 Task: Check the percentage active listings of cul de sac in the last 1 year.
Action: Mouse moved to (747, 176)
Screenshot: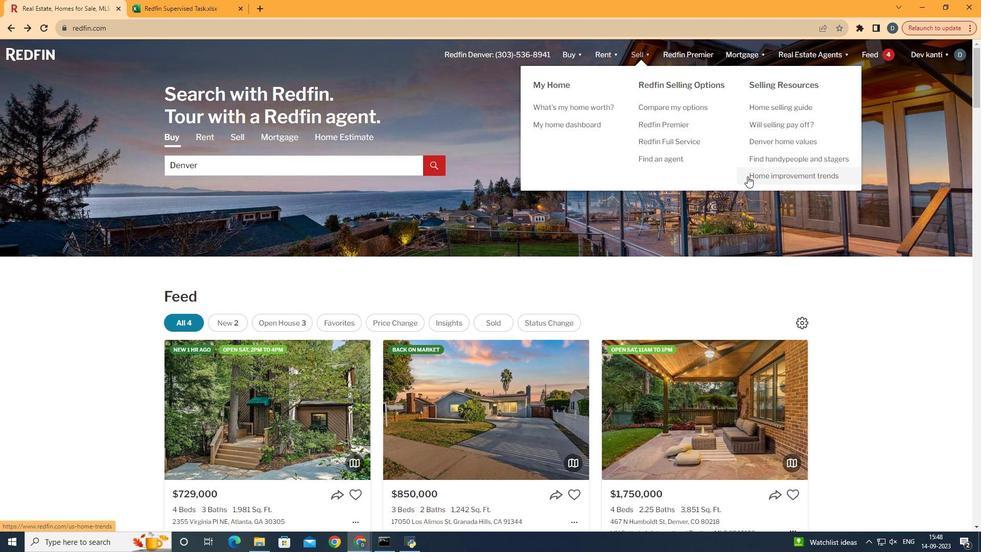 
Action: Mouse pressed left at (747, 176)
Screenshot: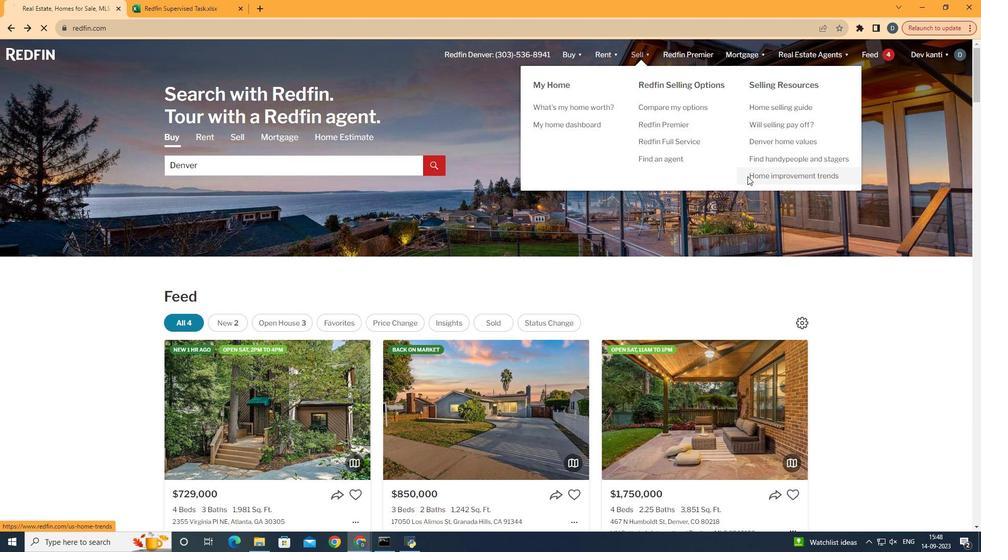 
Action: Mouse moved to (236, 202)
Screenshot: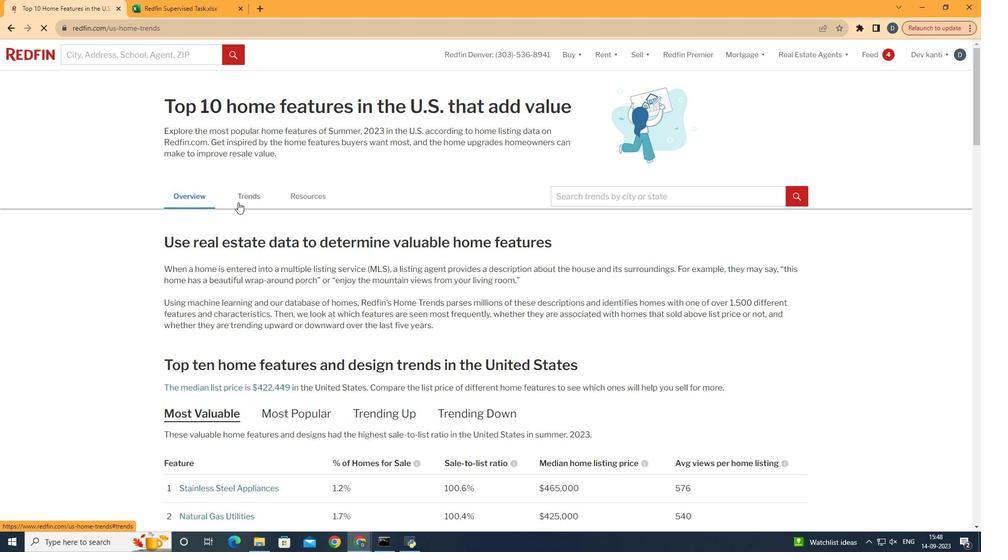 
Action: Mouse pressed left at (236, 202)
Screenshot: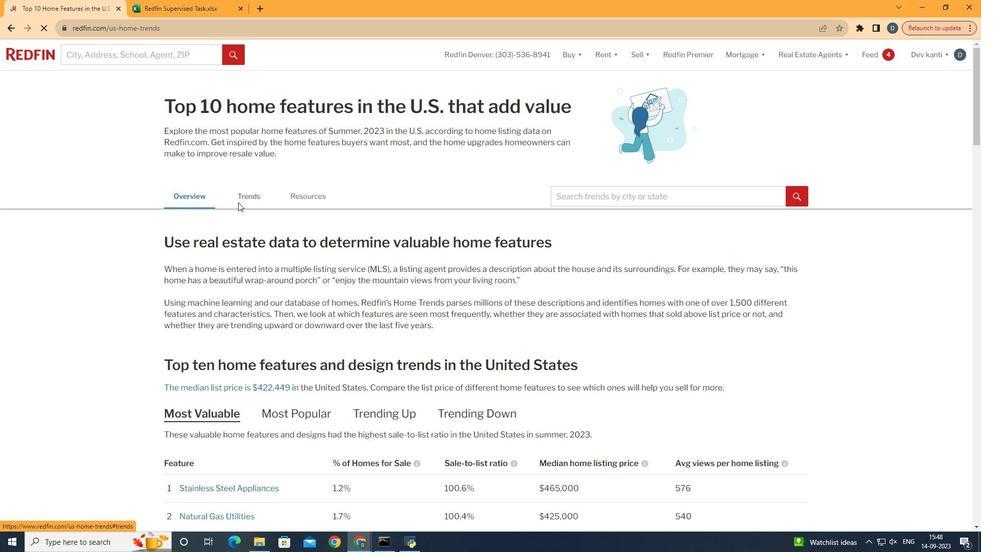 
Action: Mouse moved to (238, 201)
Screenshot: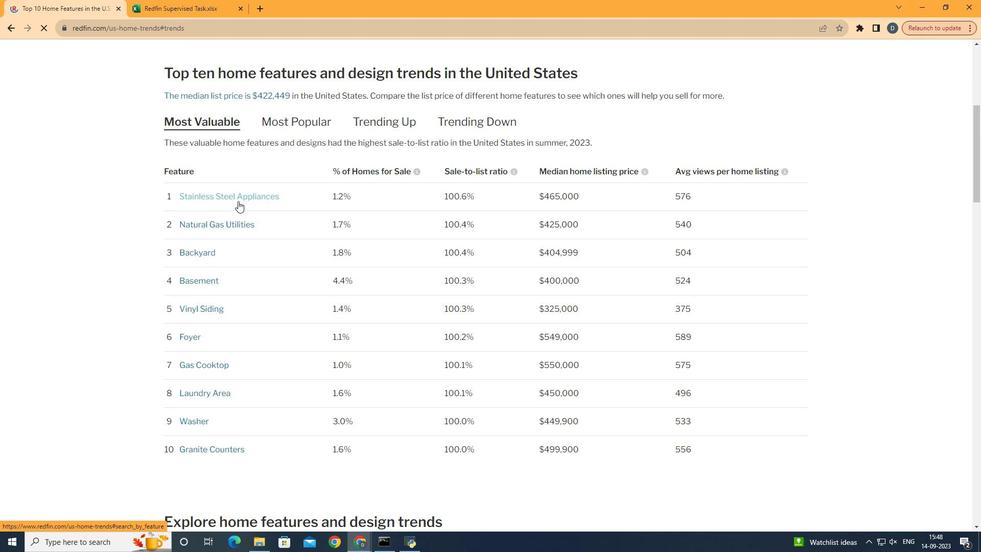 
Action: Mouse scrolled (238, 200) with delta (0, 0)
Screenshot: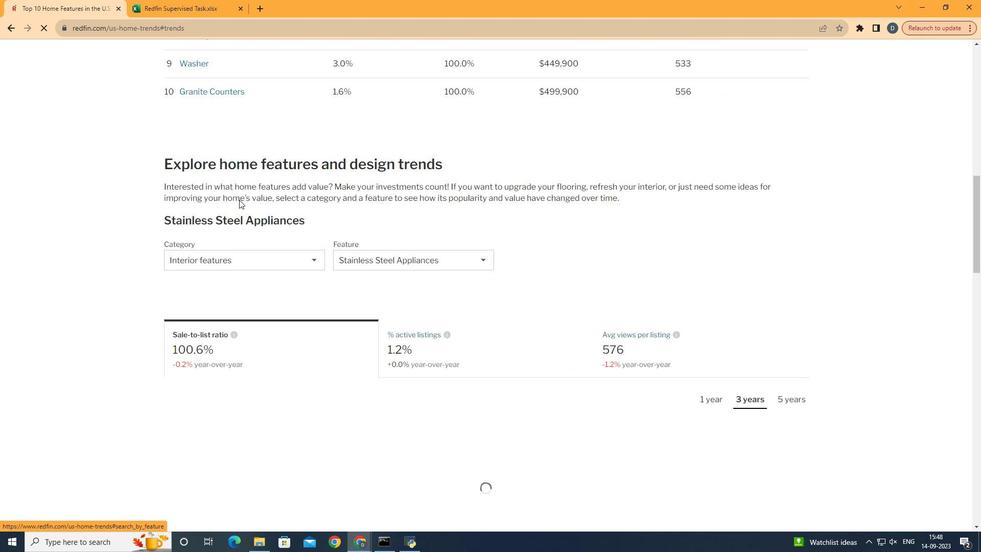 
Action: Mouse scrolled (238, 200) with delta (0, 0)
Screenshot: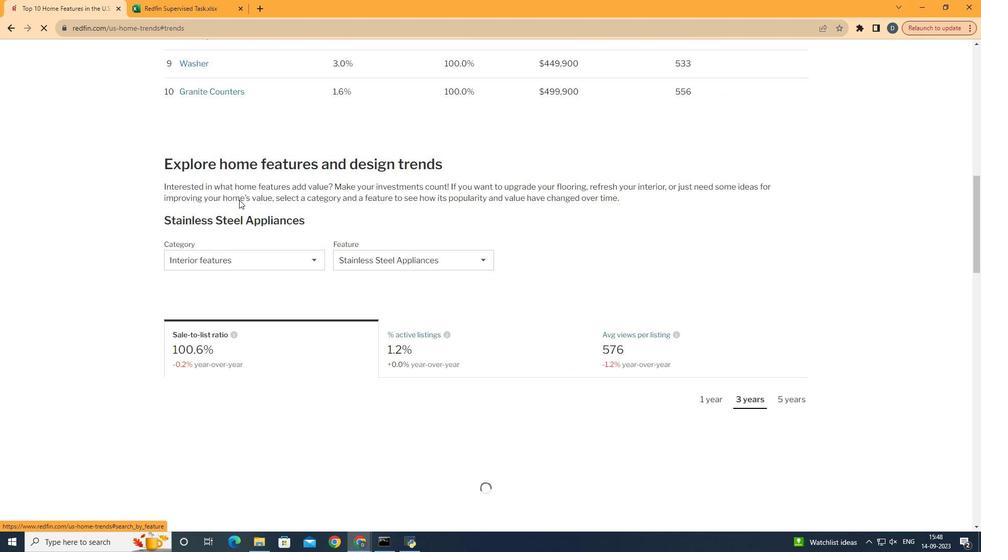 
Action: Mouse scrolled (238, 200) with delta (0, 0)
Screenshot: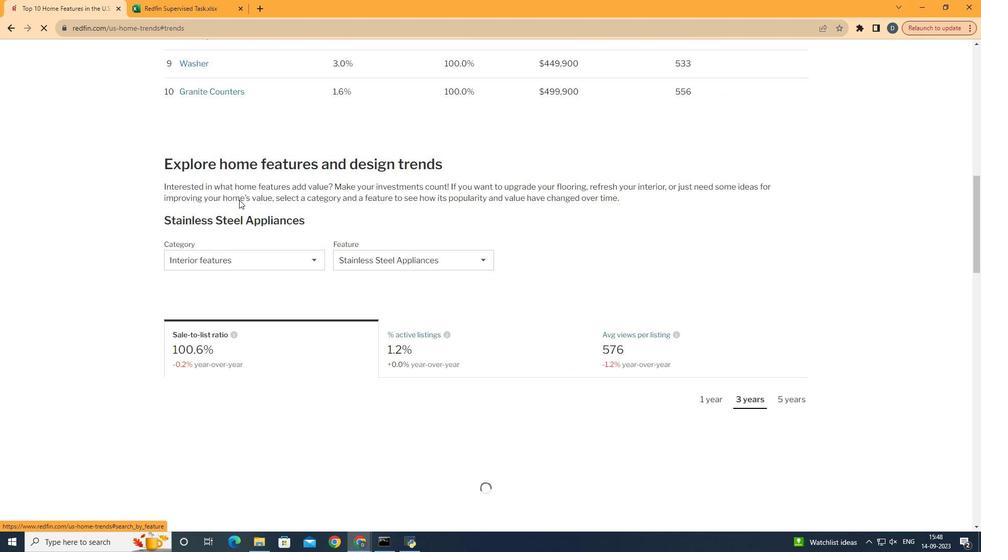 
Action: Mouse scrolled (238, 200) with delta (0, 0)
Screenshot: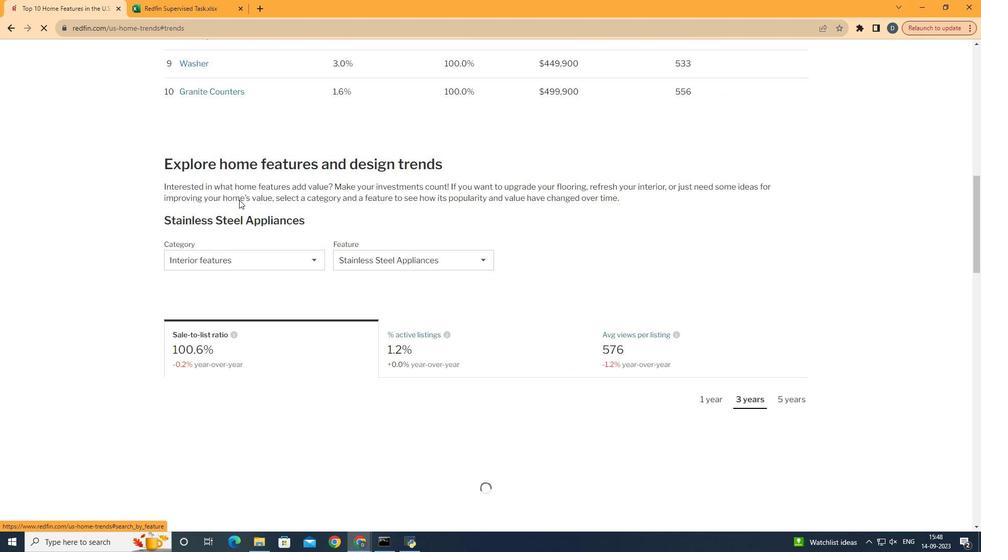 
Action: Mouse scrolled (238, 200) with delta (0, 0)
Screenshot: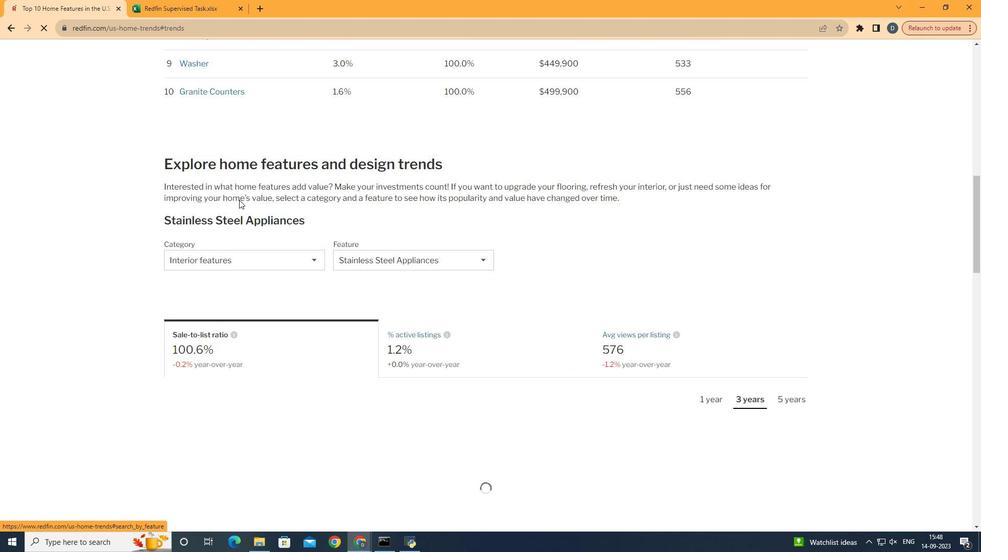 
Action: Mouse scrolled (238, 200) with delta (0, 0)
Screenshot: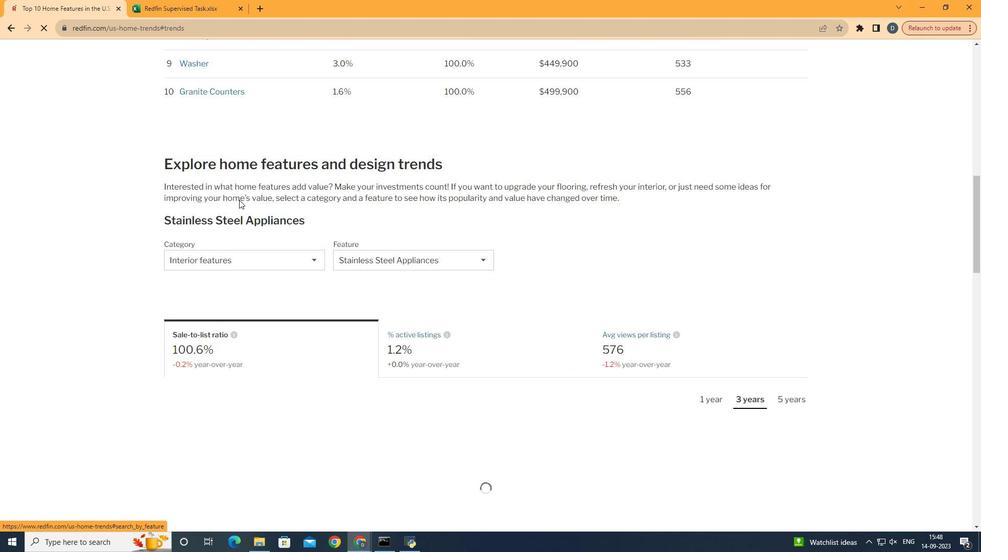 
Action: Mouse moved to (238, 200)
Screenshot: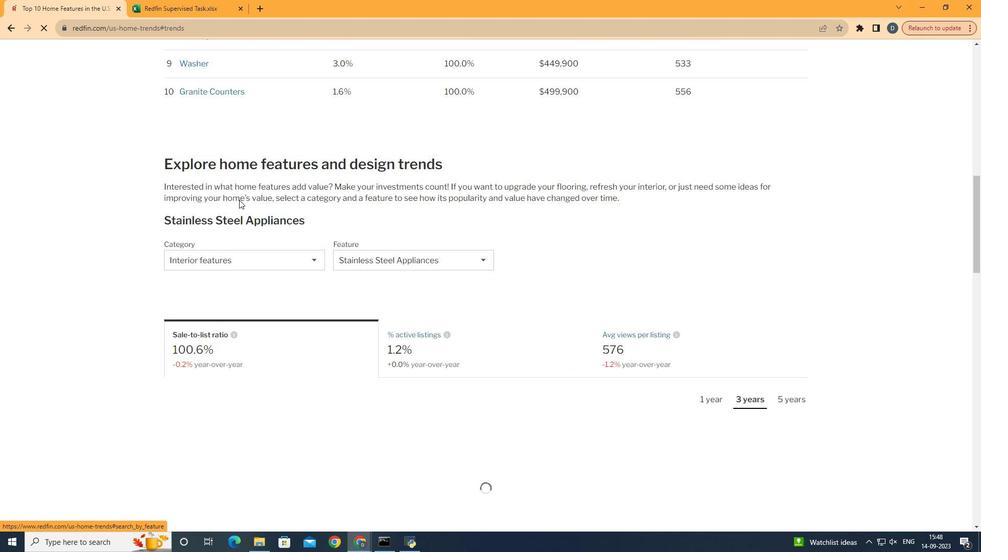 
Action: Mouse scrolled (238, 200) with delta (0, 0)
Screenshot: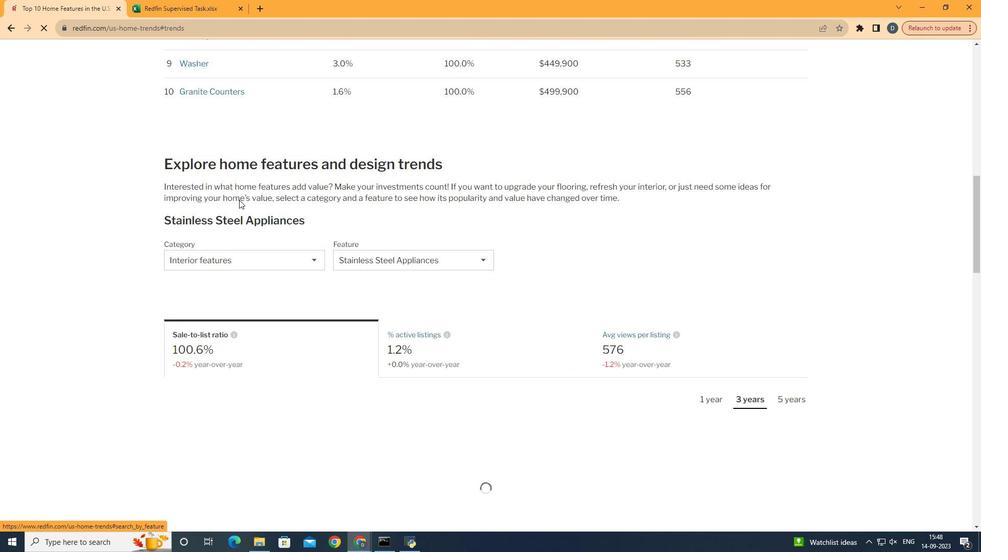 
Action: Mouse moved to (242, 200)
Screenshot: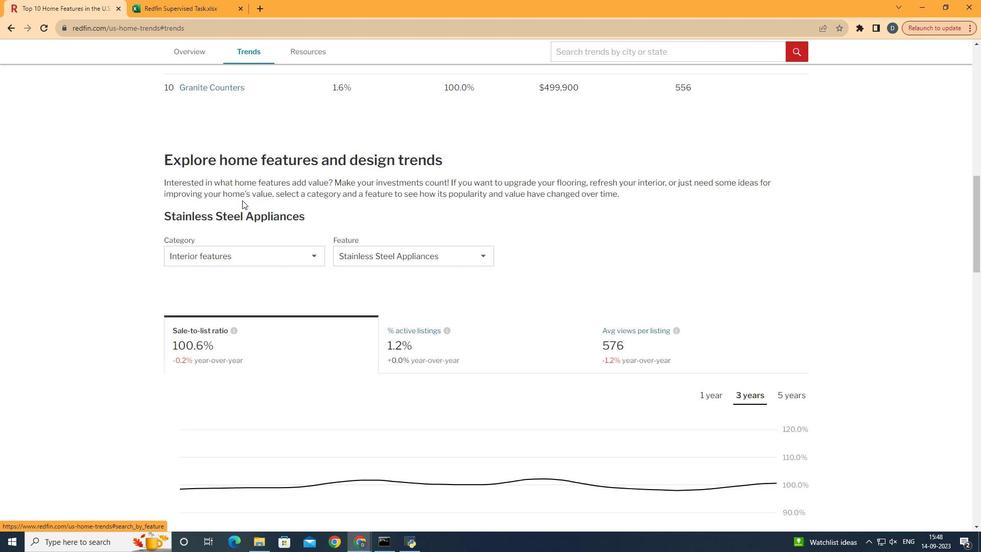 
Action: Mouse scrolled (242, 199) with delta (0, 0)
Screenshot: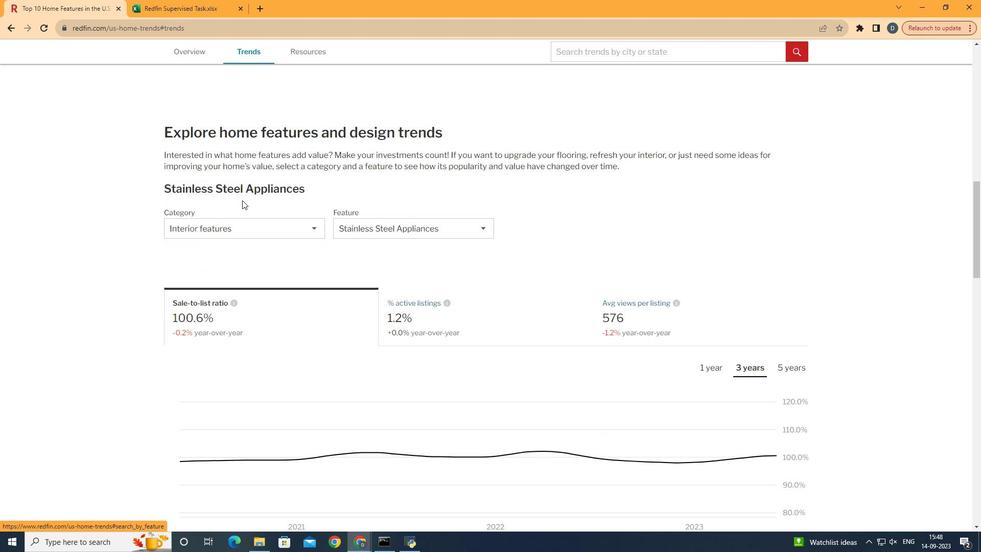 
Action: Mouse scrolled (242, 199) with delta (0, 0)
Screenshot: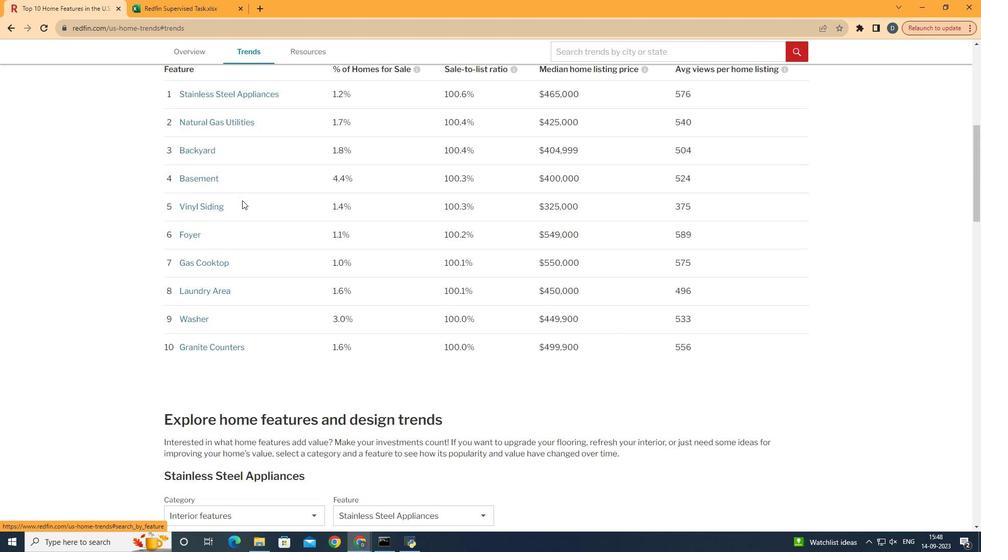 
Action: Mouse moved to (284, 245)
Screenshot: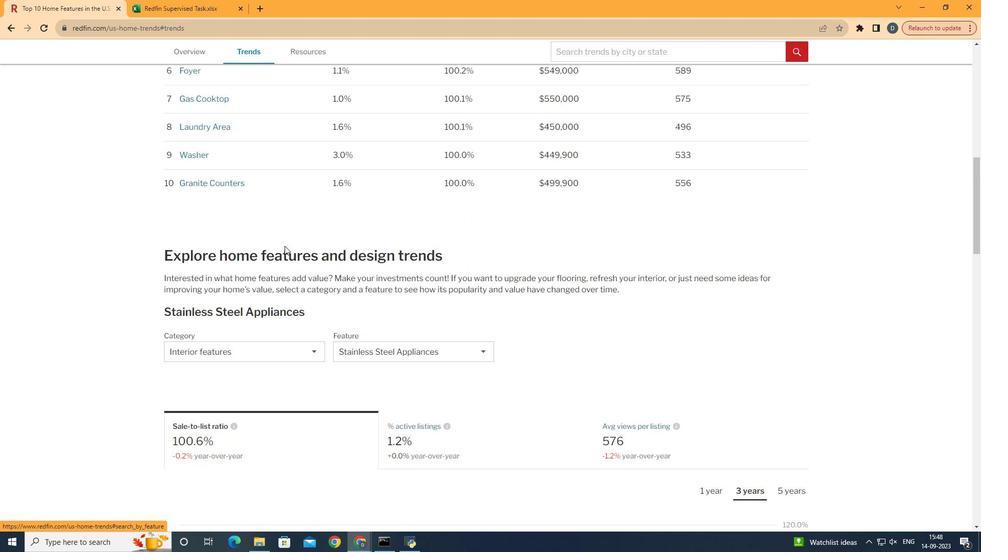 
Action: Mouse scrolled (284, 245) with delta (0, 0)
Screenshot: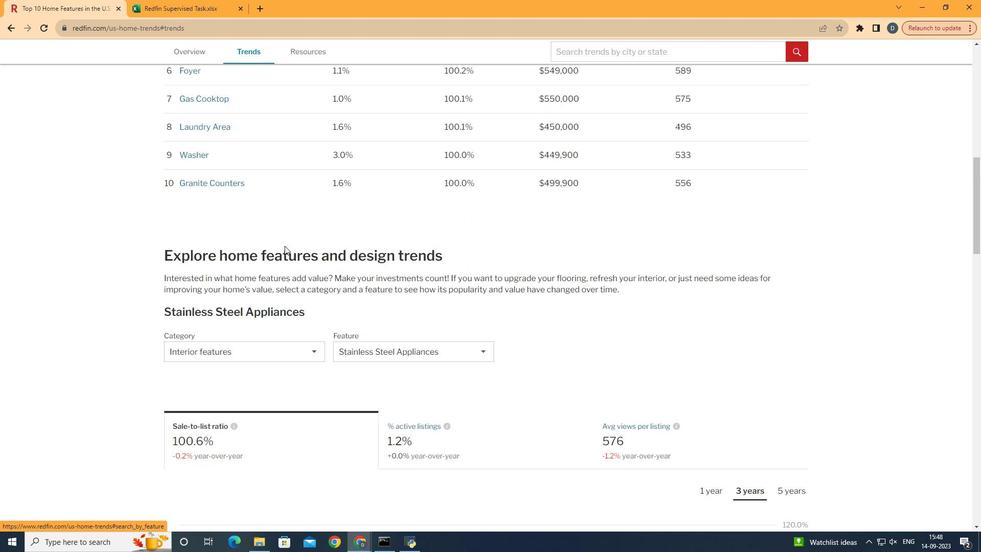 
Action: Mouse scrolled (284, 245) with delta (0, 0)
Screenshot: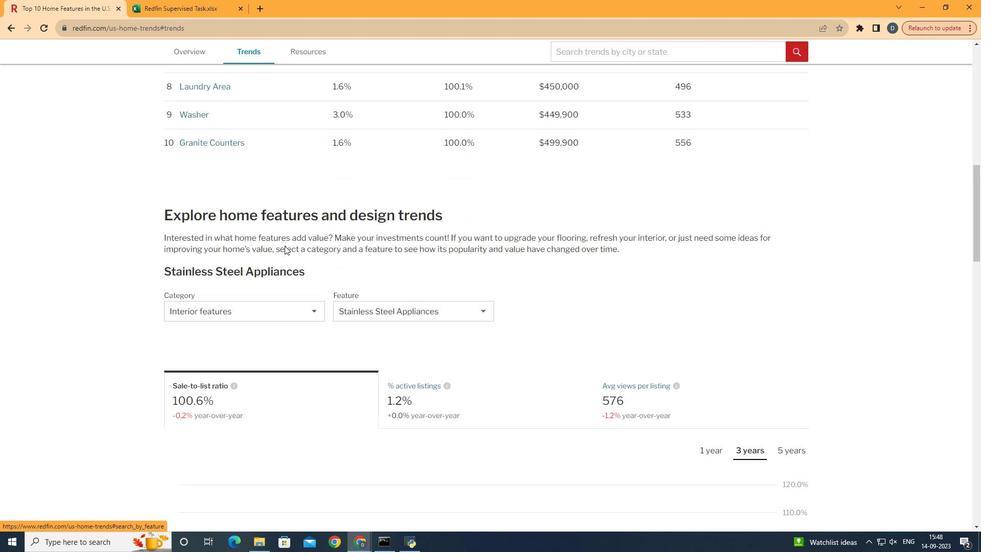 
Action: Mouse scrolled (284, 245) with delta (0, 0)
Screenshot: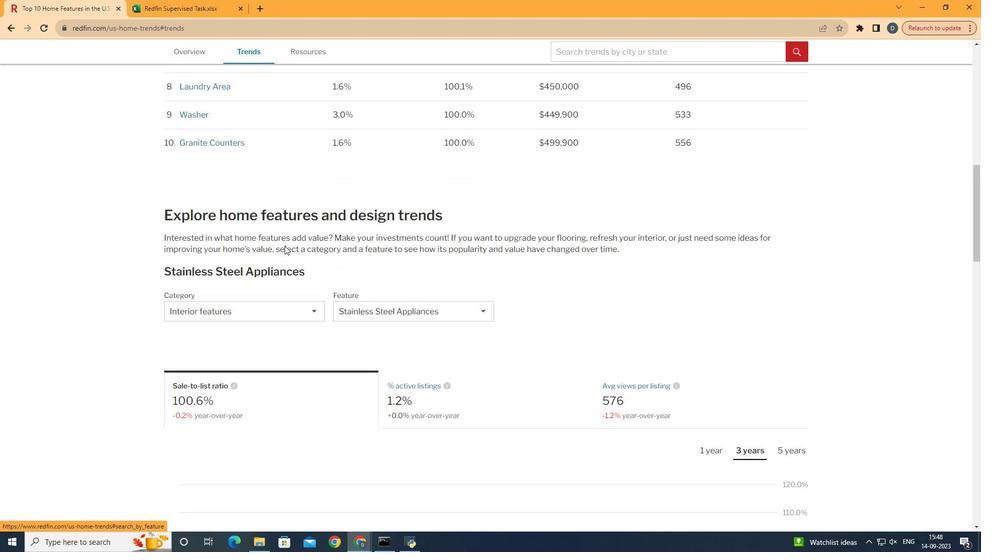 
Action: Mouse scrolled (284, 245) with delta (0, 0)
Screenshot: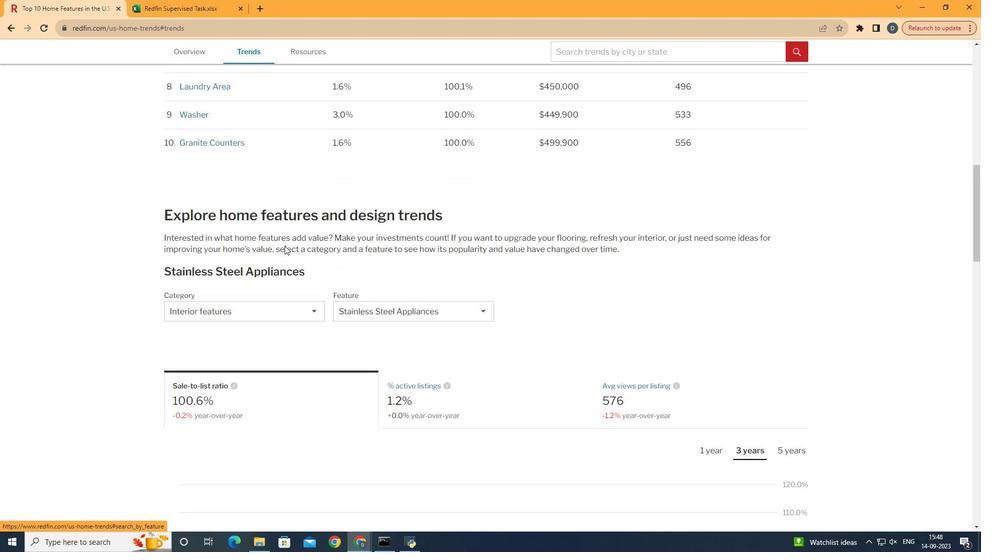 
Action: Mouse scrolled (284, 245) with delta (0, 0)
Screenshot: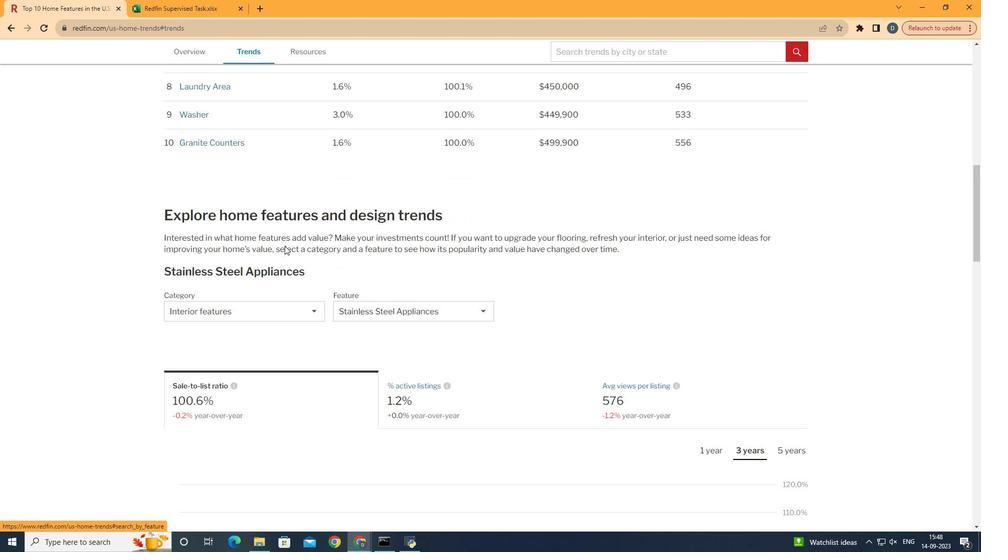 
Action: Mouse scrolled (284, 245) with delta (0, 0)
Screenshot: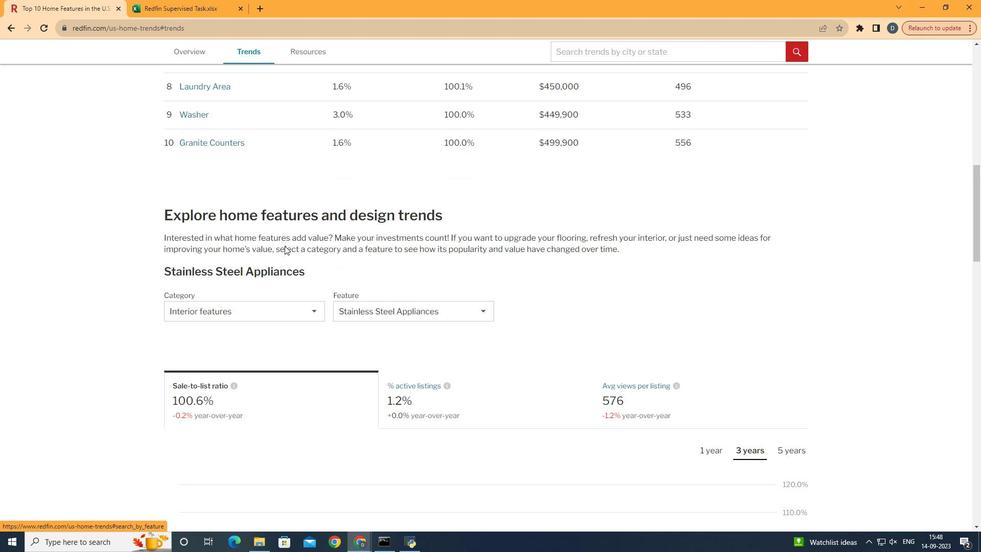 
Action: Mouse moved to (284, 309)
Screenshot: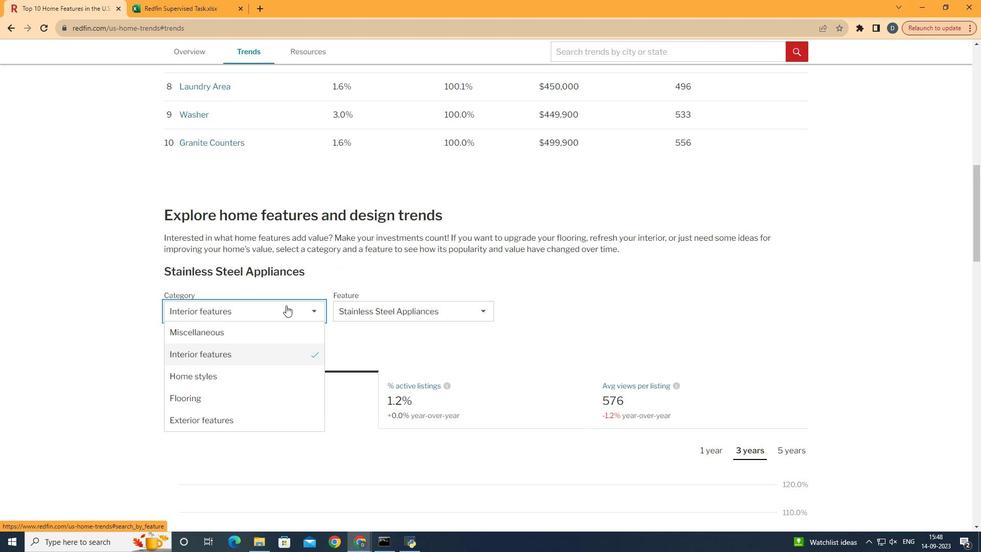 
Action: Mouse pressed left at (284, 309)
Screenshot: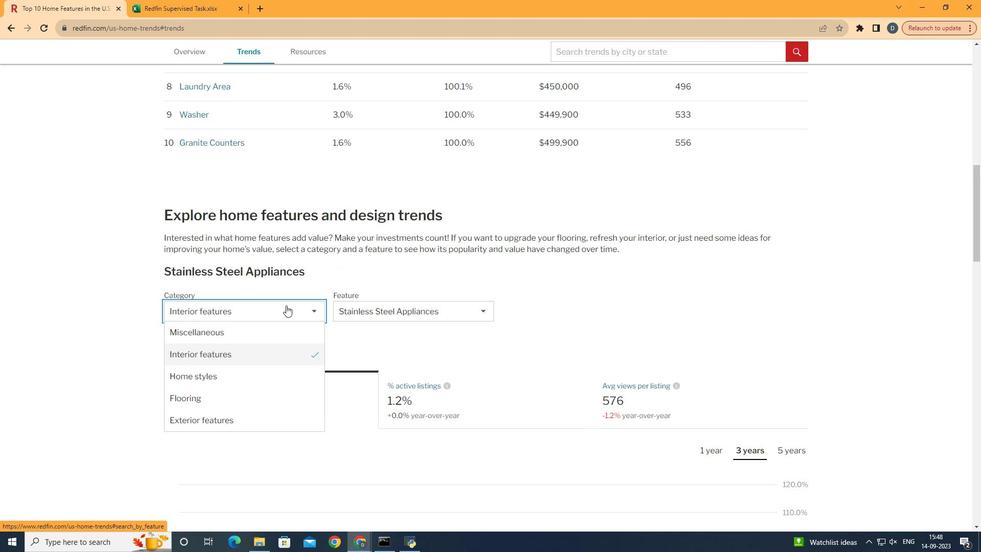 
Action: Mouse moved to (265, 428)
Screenshot: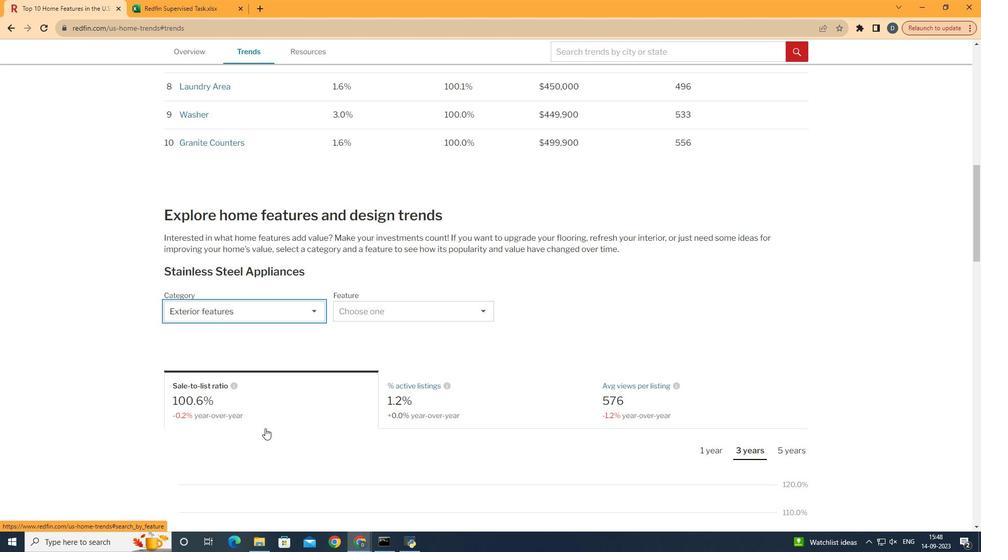
Action: Mouse pressed left at (265, 428)
Screenshot: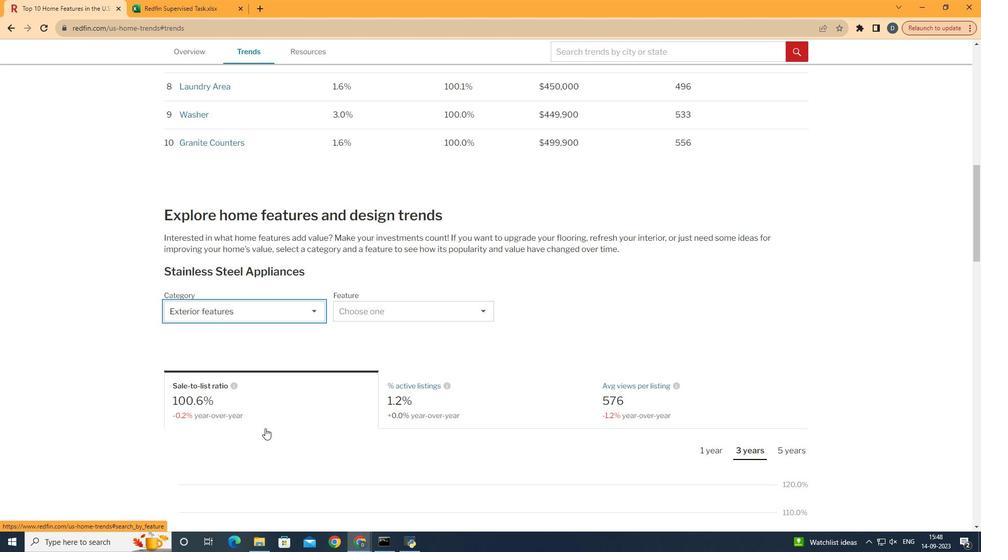 
Action: Mouse moved to (429, 306)
Screenshot: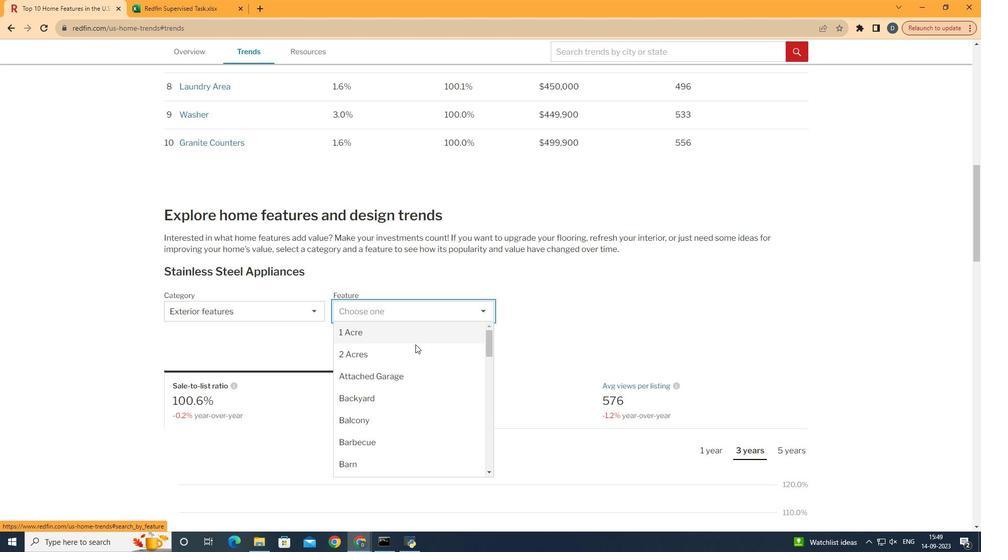 
Action: Mouse pressed left at (429, 306)
Screenshot: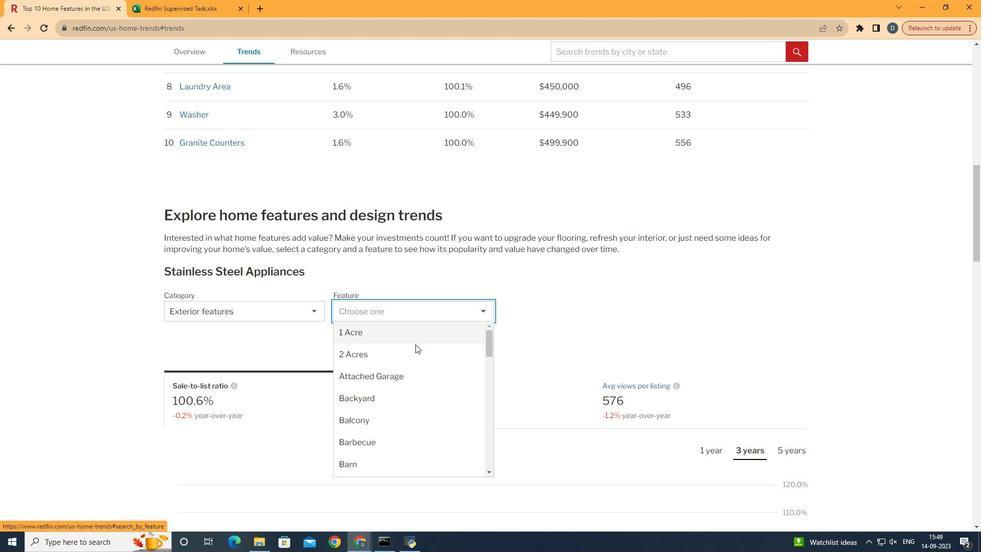 
Action: Mouse moved to (397, 394)
Screenshot: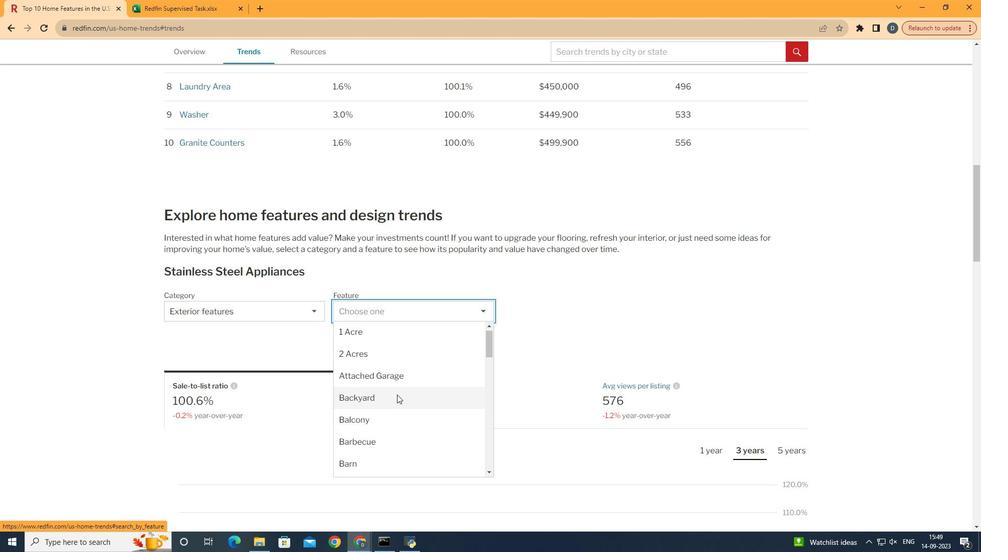 
Action: Mouse scrolled (397, 394) with delta (0, 0)
Screenshot: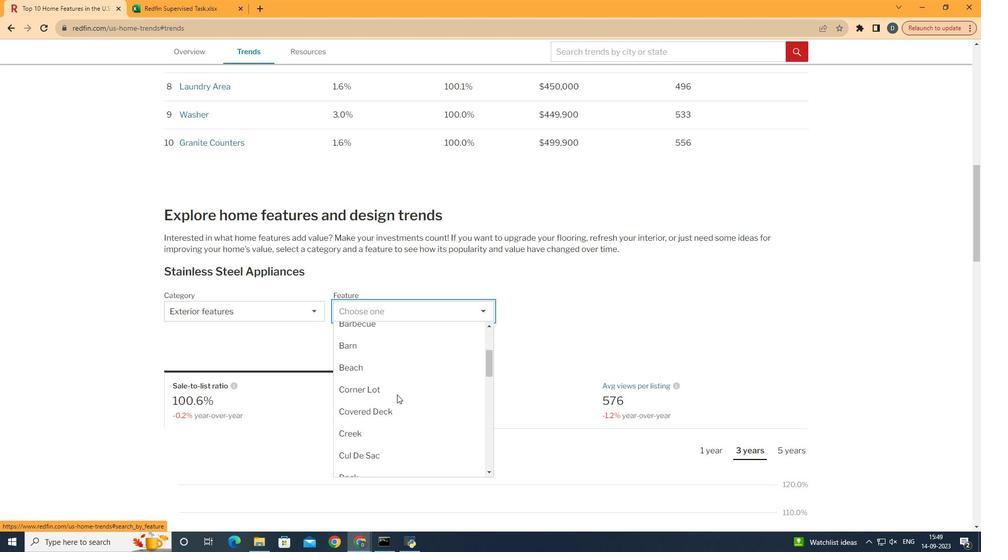 
Action: Mouse scrolled (397, 394) with delta (0, 0)
Screenshot: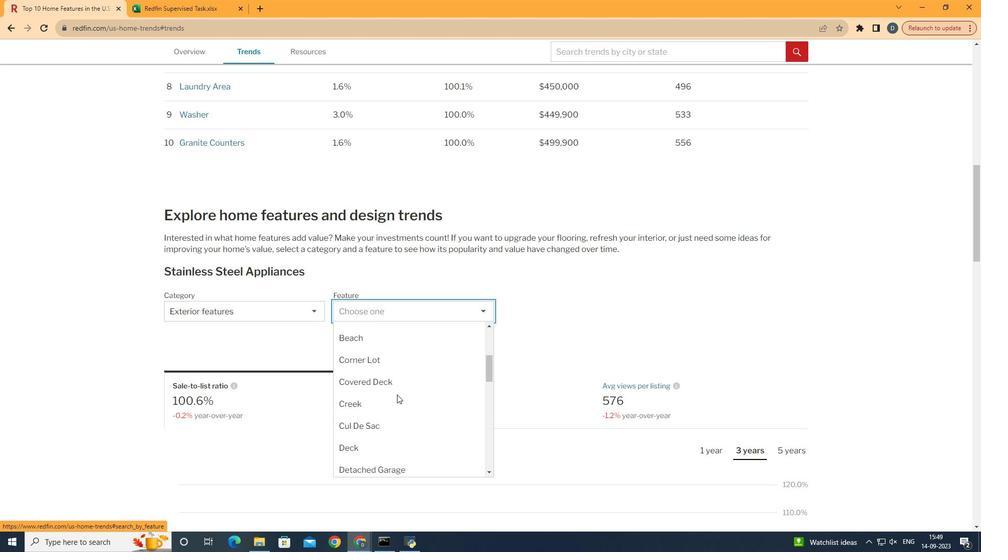 
Action: Mouse scrolled (397, 394) with delta (0, 0)
Screenshot: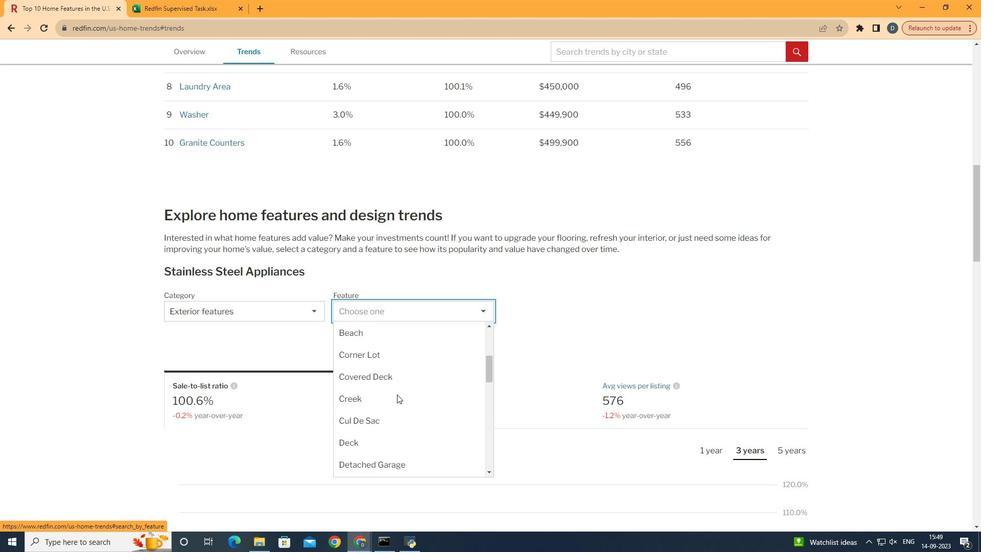 
Action: Mouse moved to (402, 421)
Screenshot: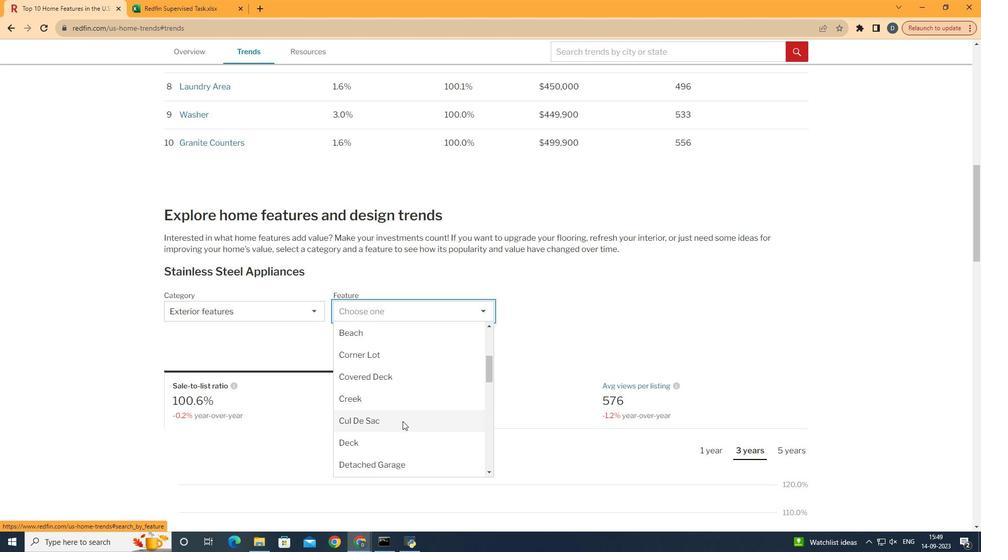 
Action: Mouse pressed left at (402, 421)
Screenshot: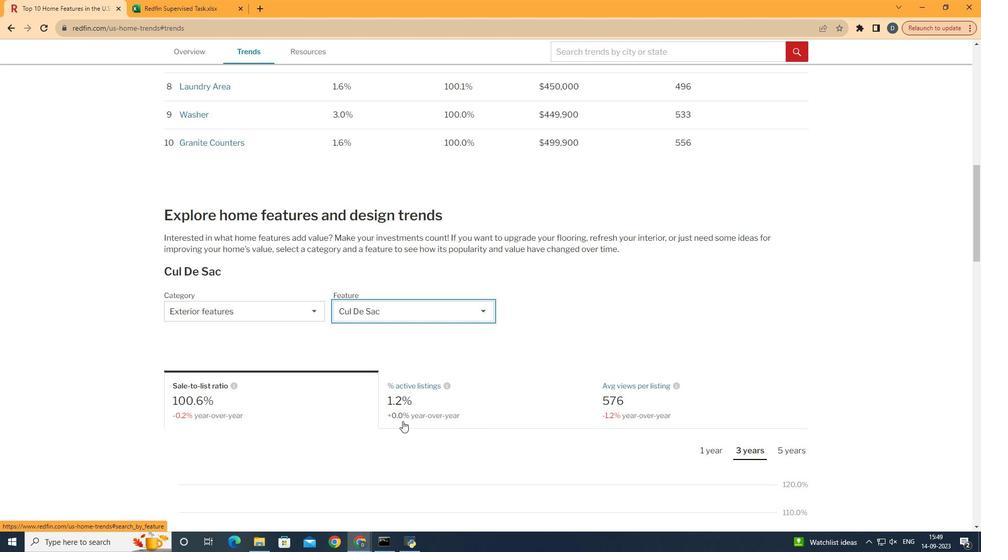 
Action: Mouse moved to (422, 364)
Screenshot: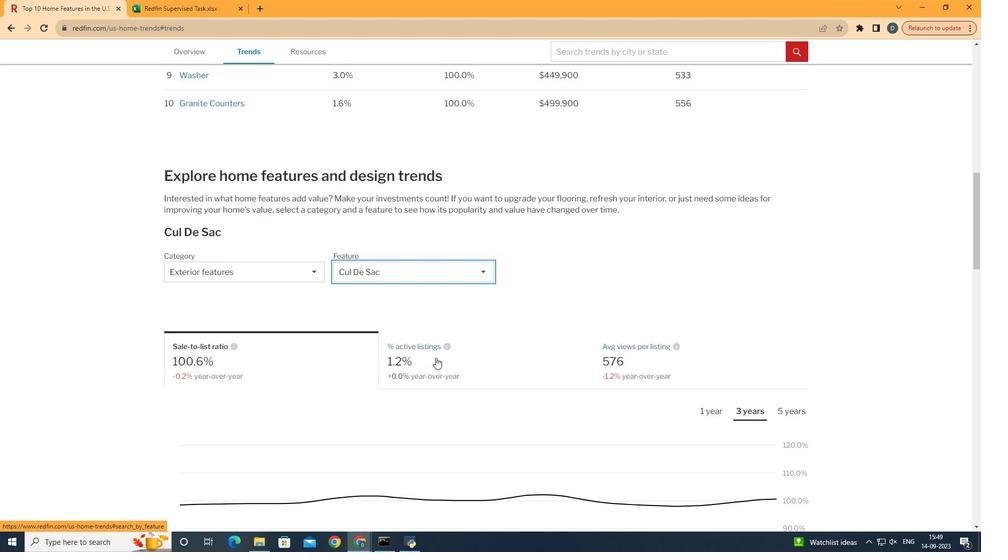 
Action: Mouse scrolled (422, 363) with delta (0, 0)
Screenshot: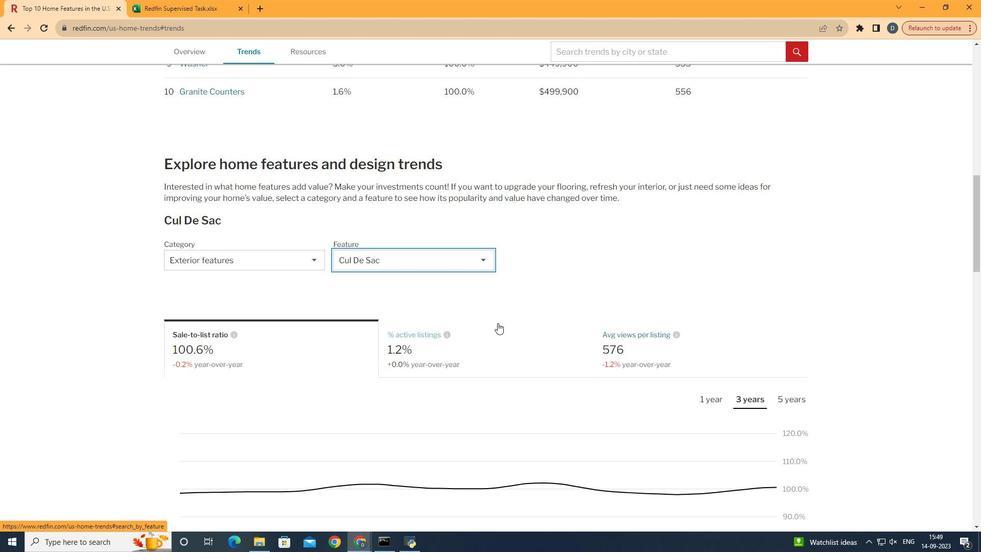 
Action: Mouse moved to (513, 339)
Screenshot: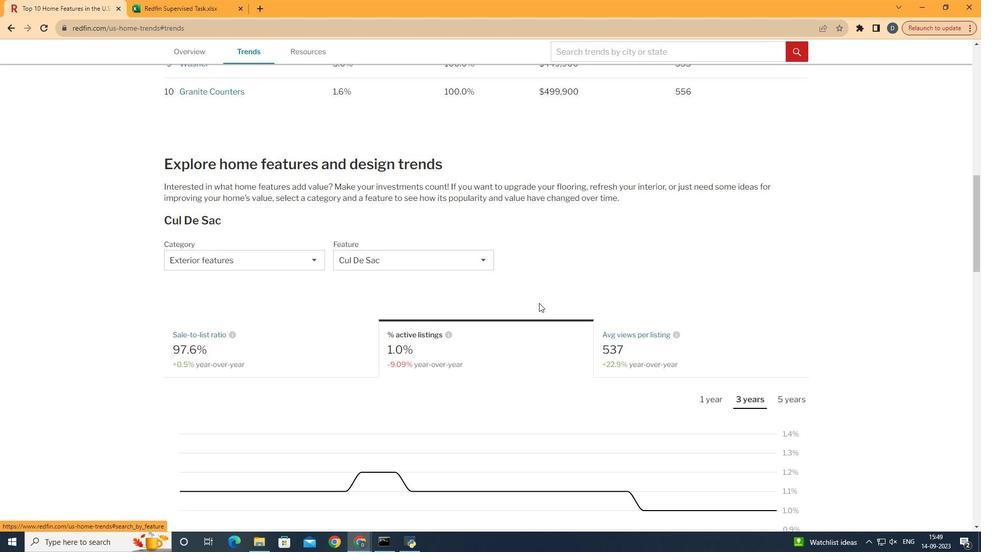 
Action: Mouse pressed left at (513, 339)
Screenshot: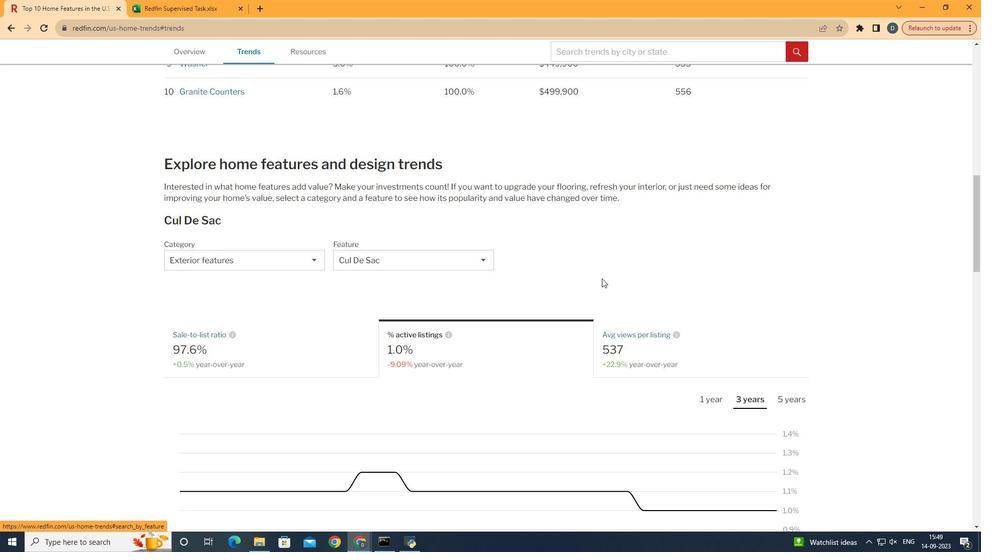 
Action: Mouse moved to (718, 290)
Screenshot: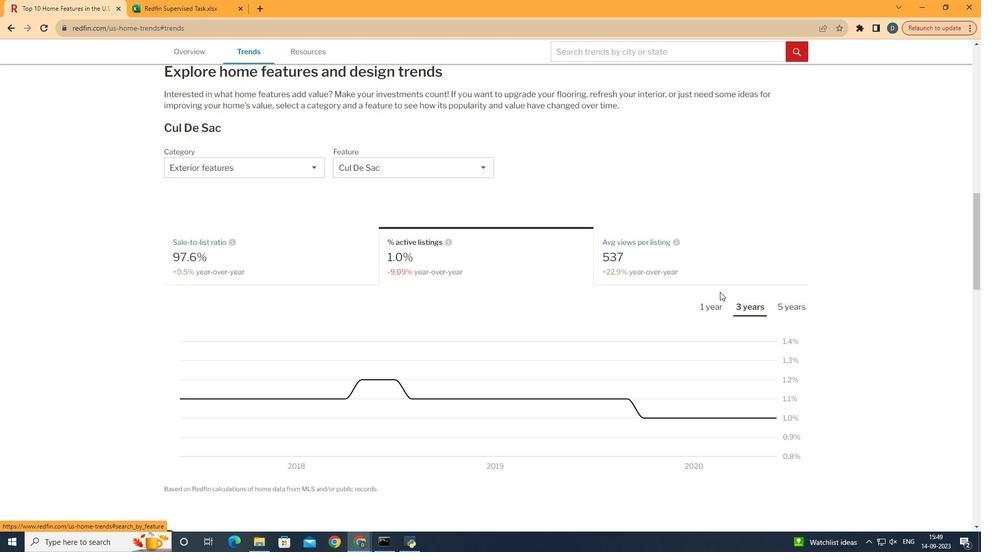 
Action: Mouse scrolled (718, 290) with delta (0, 0)
Screenshot: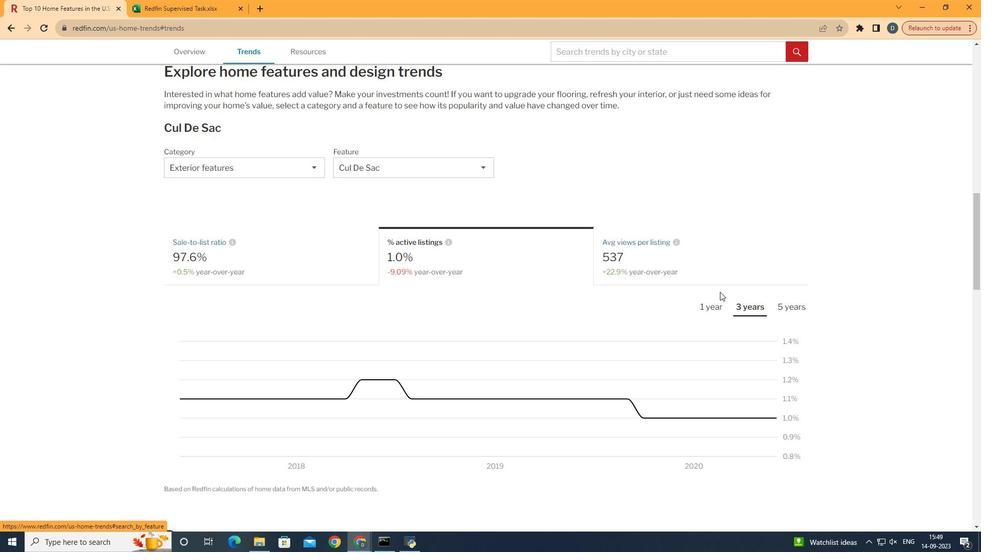 
Action: Mouse moved to (720, 291)
Screenshot: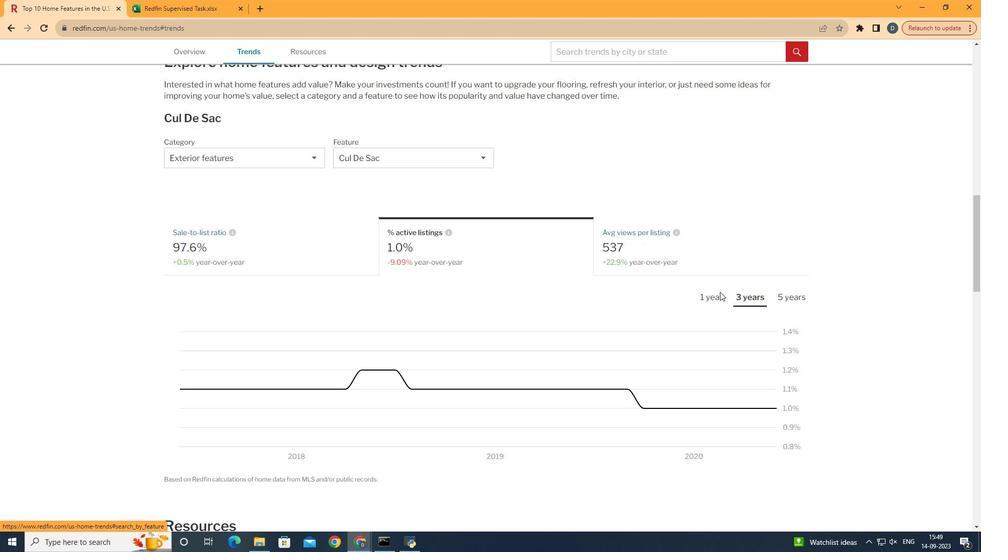 
Action: Mouse scrolled (720, 291) with delta (0, 0)
Screenshot: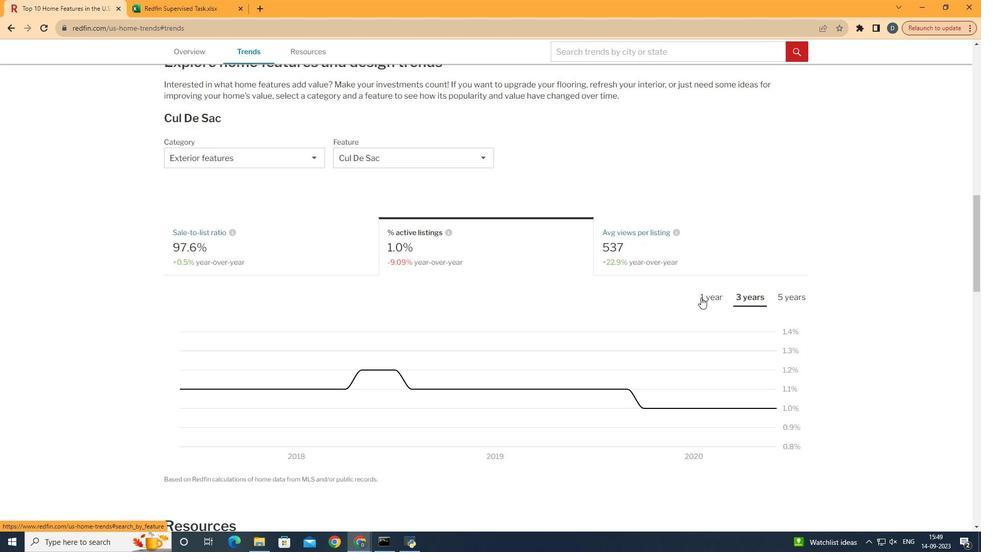
Action: Mouse moved to (705, 298)
Screenshot: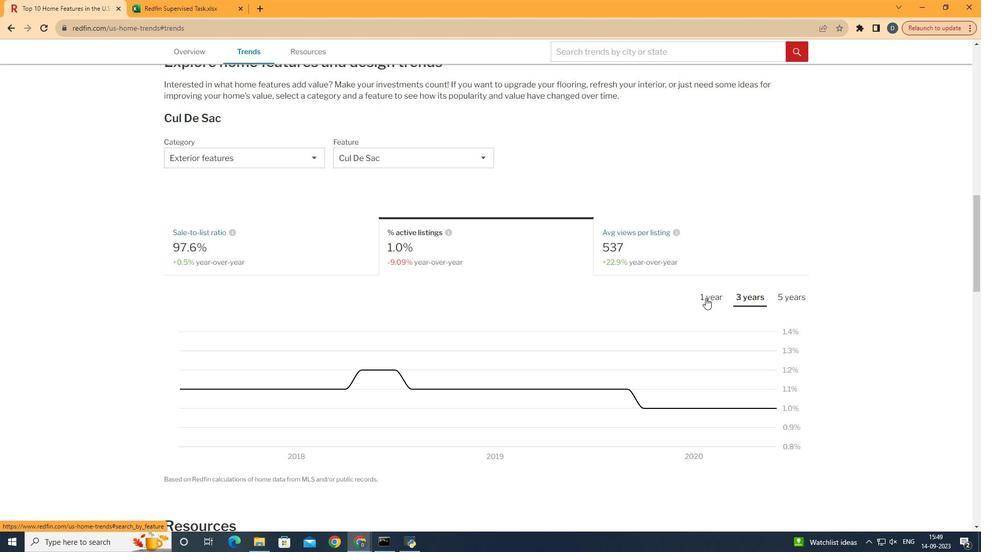 
Action: Mouse pressed left at (705, 298)
Screenshot: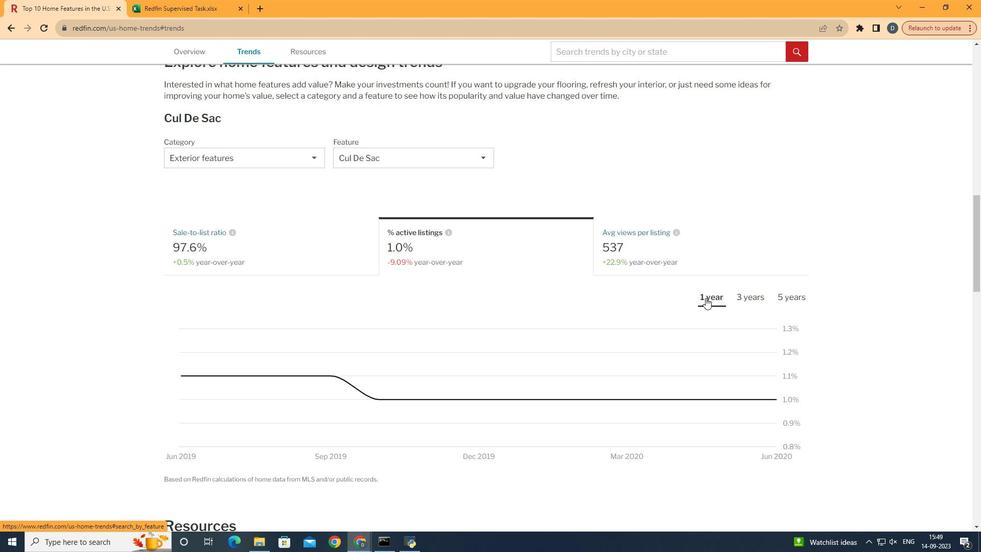 
Action: Mouse moved to (705, 298)
Screenshot: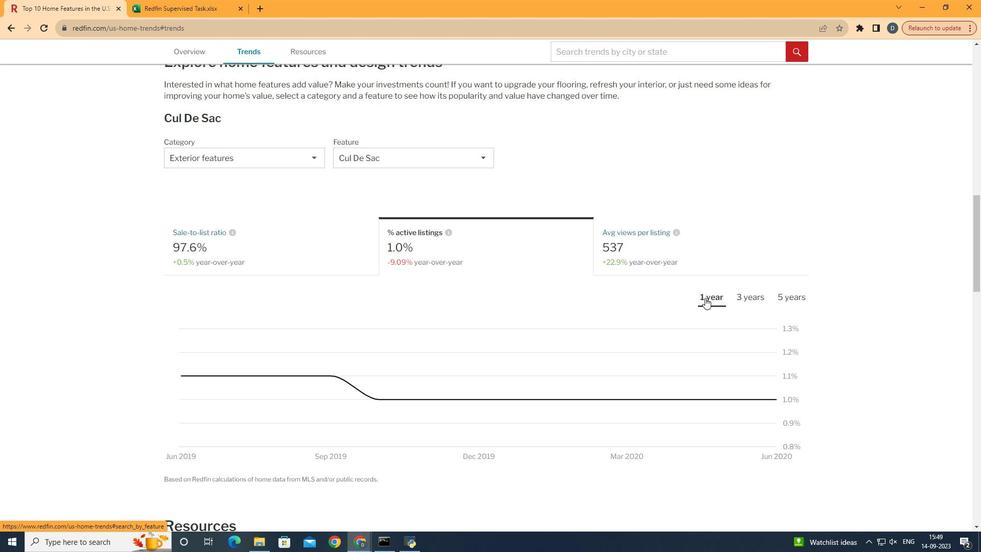 
